Task: Delete all site data and permissions.
Action: Mouse moved to (1210, 30)
Screenshot: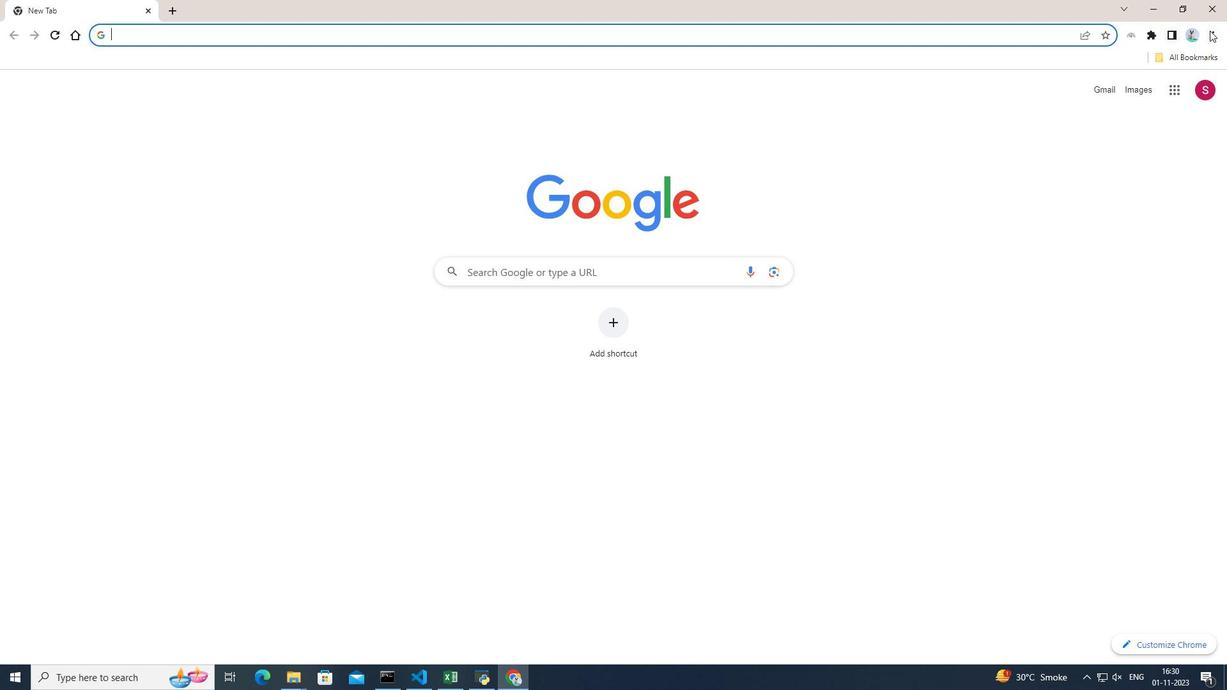 
Action: Mouse pressed left at (1210, 30)
Screenshot: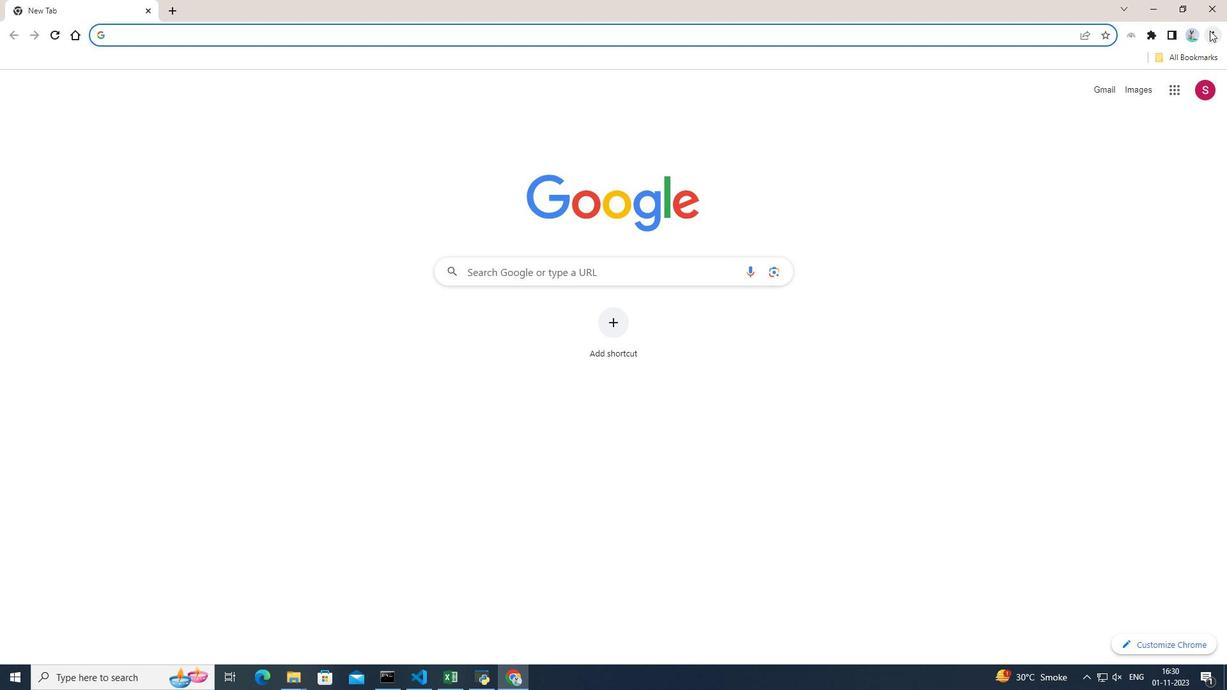 
Action: Mouse moved to (1062, 270)
Screenshot: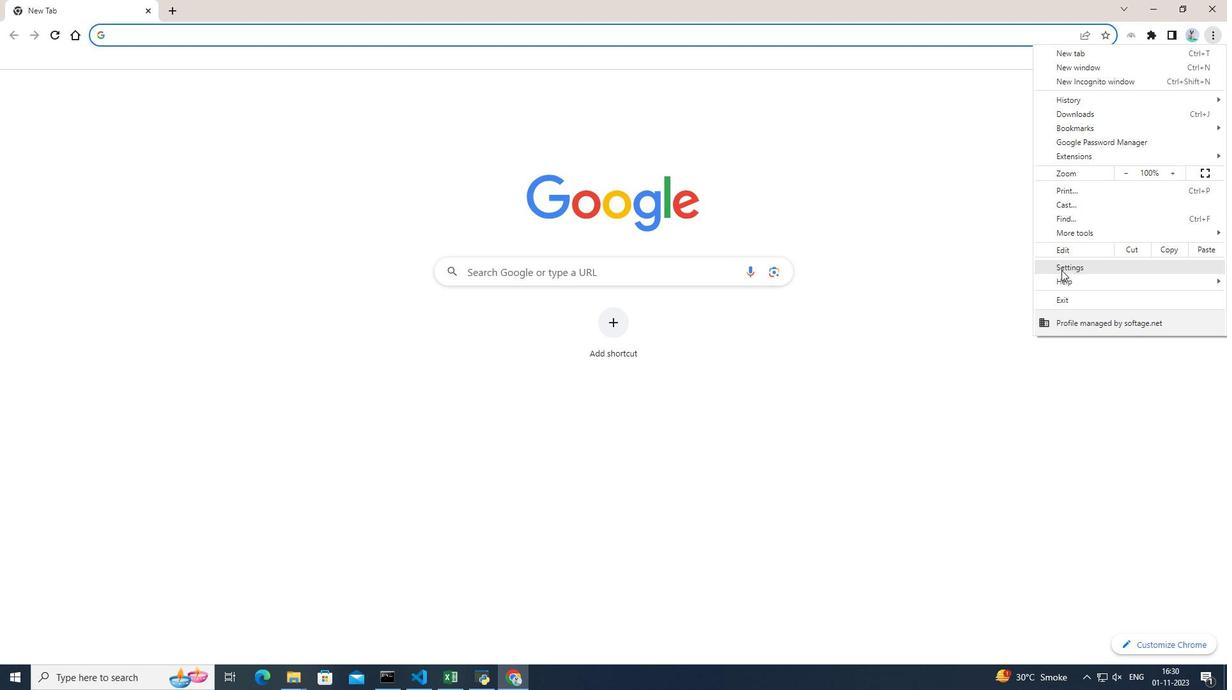 
Action: Mouse pressed left at (1062, 270)
Screenshot: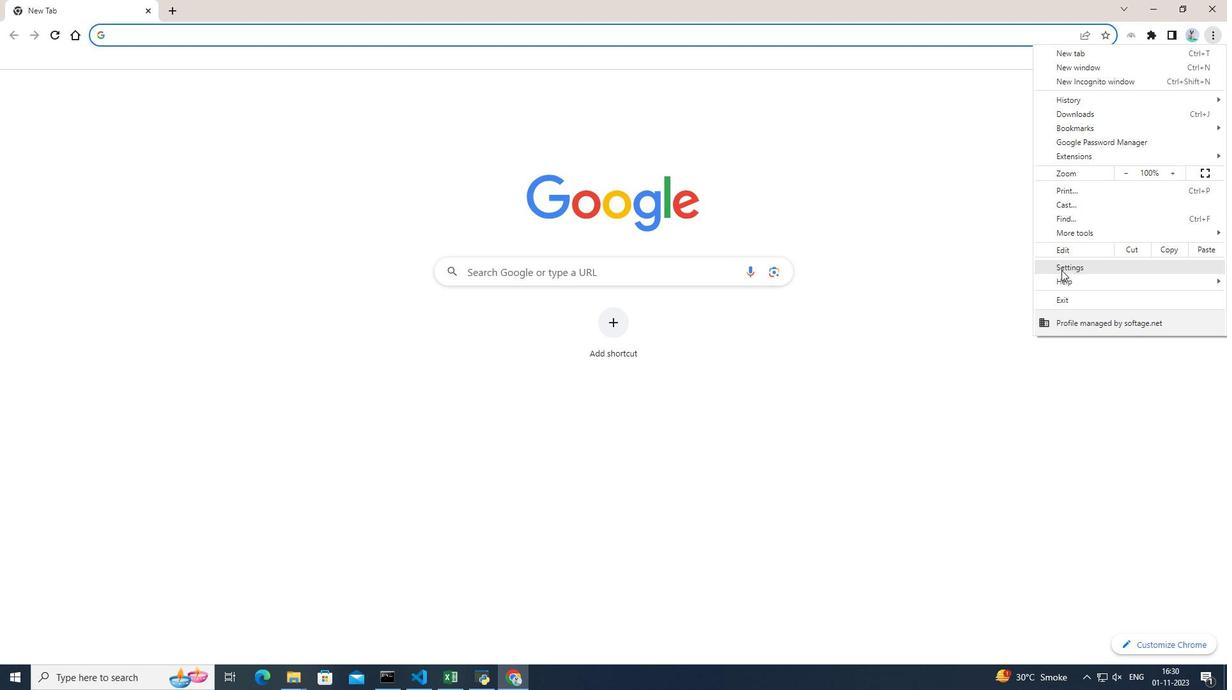 
Action: Mouse moved to (137, 157)
Screenshot: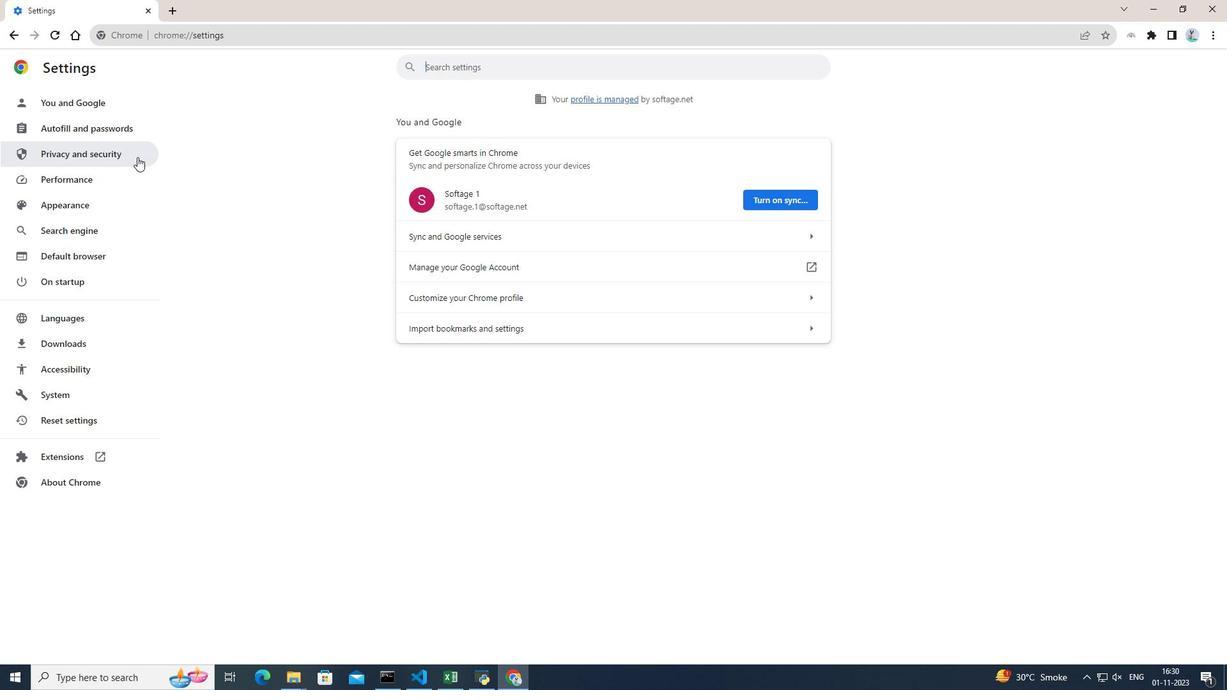 
Action: Mouse pressed left at (137, 157)
Screenshot: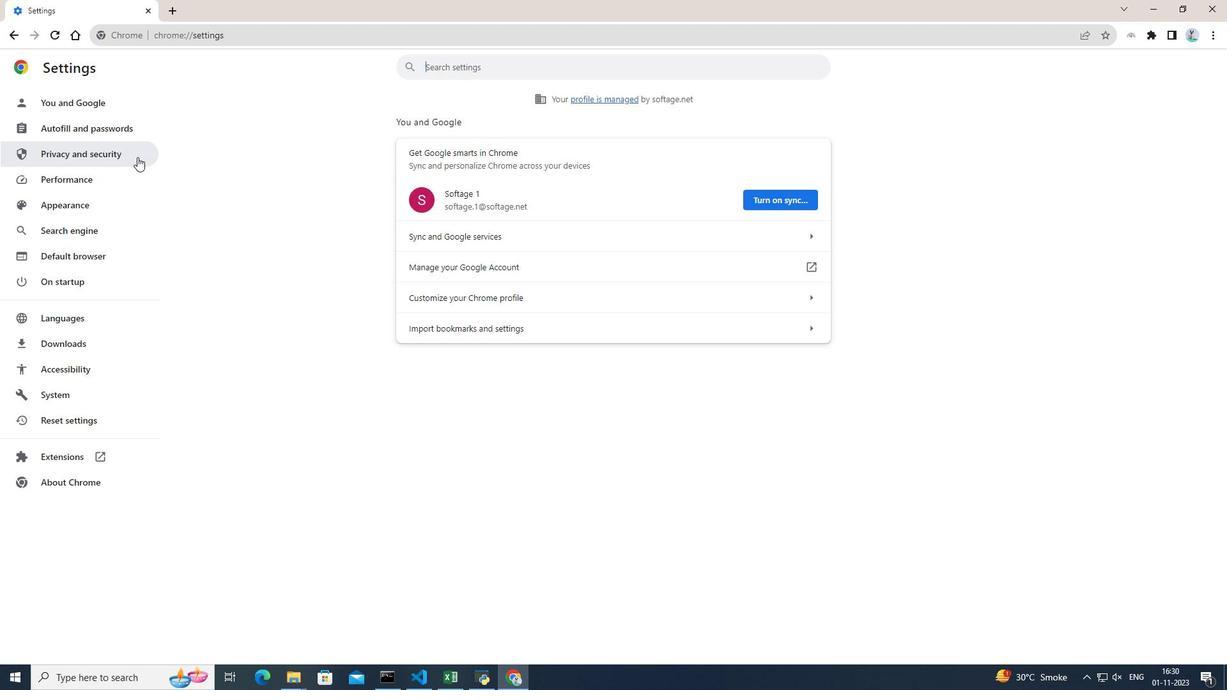 
Action: Mouse moved to (679, 296)
Screenshot: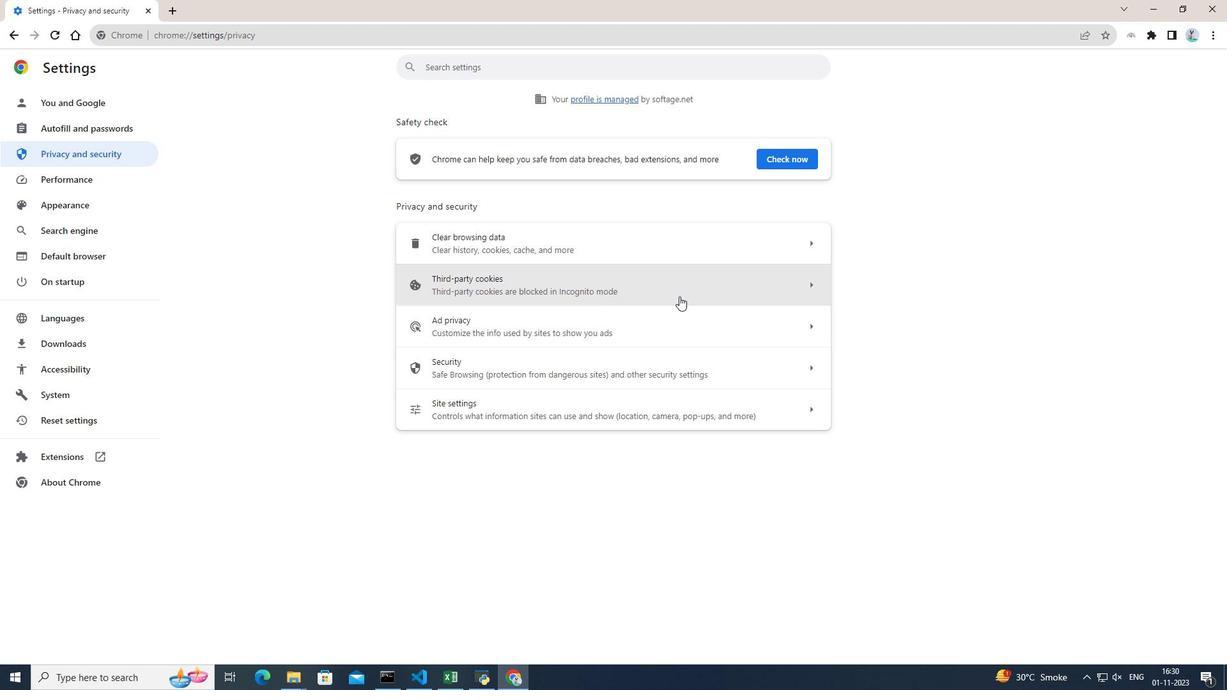
Action: Mouse pressed left at (679, 296)
Screenshot: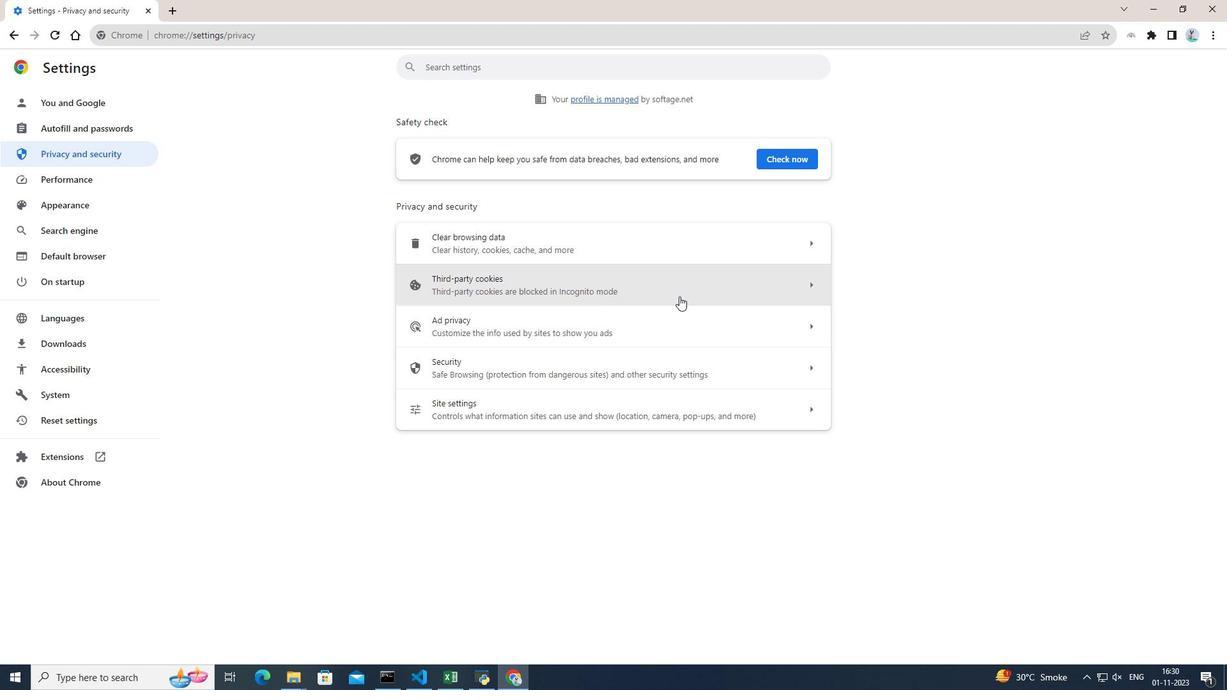 
Action: Mouse moved to (671, 299)
Screenshot: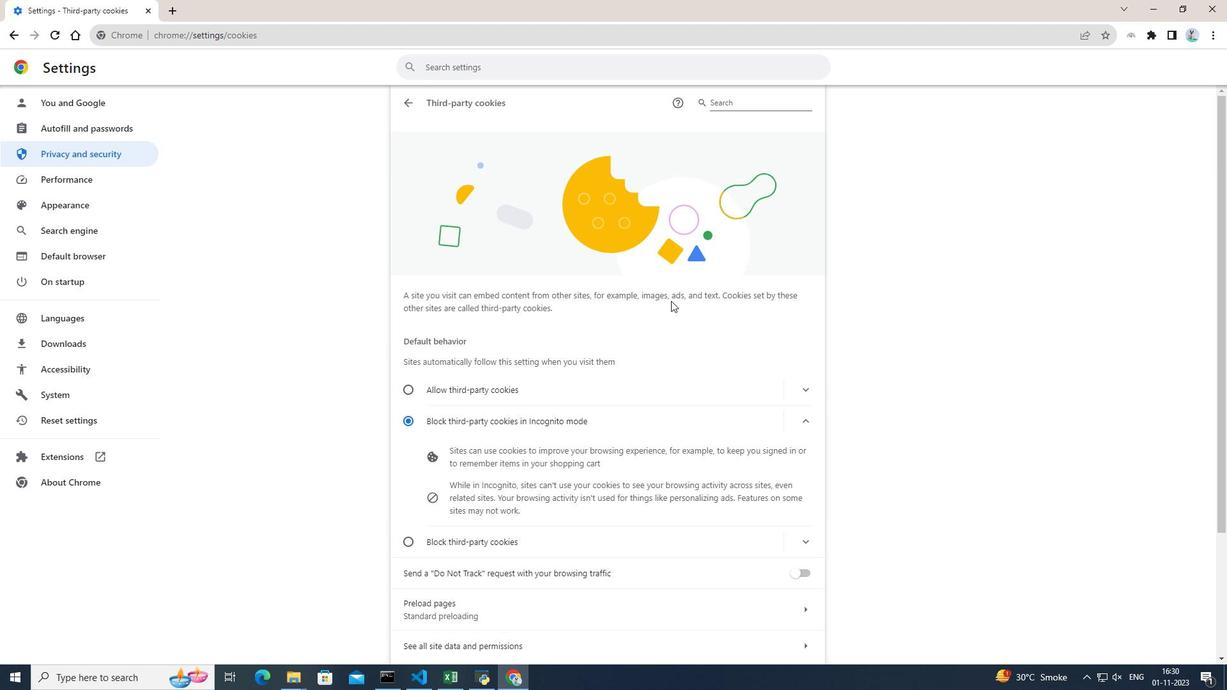 
Action: Mouse scrolled (671, 299) with delta (0, 0)
Screenshot: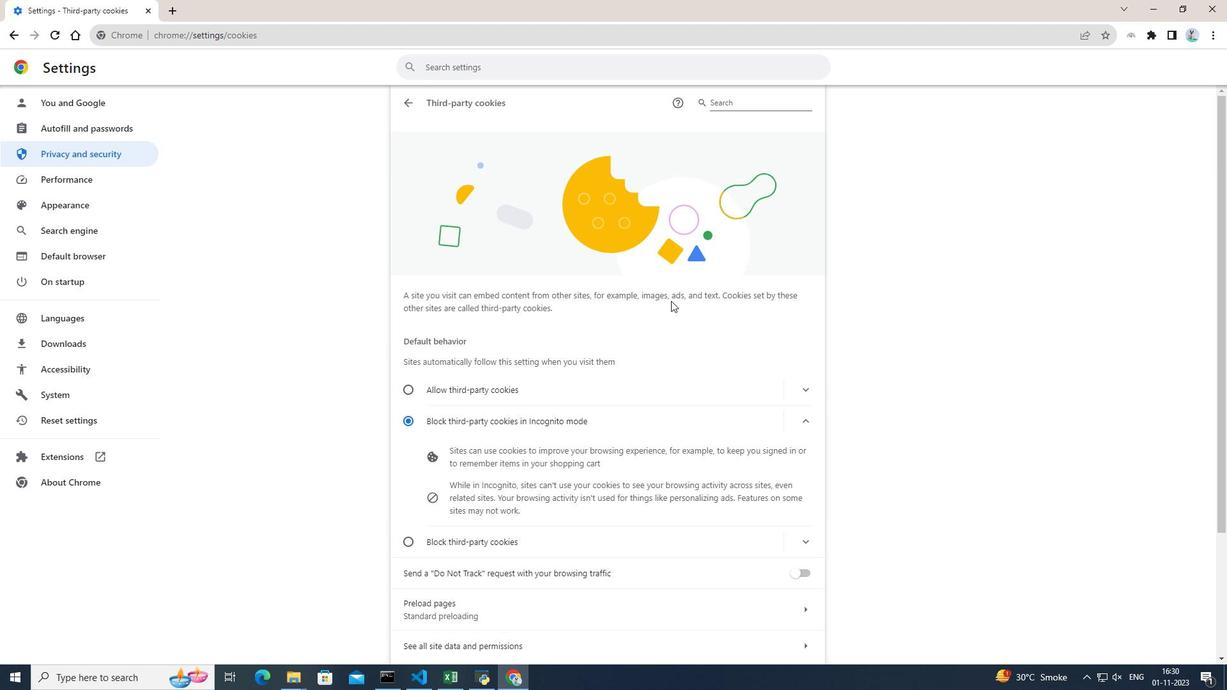 
Action: Mouse moved to (671, 303)
Screenshot: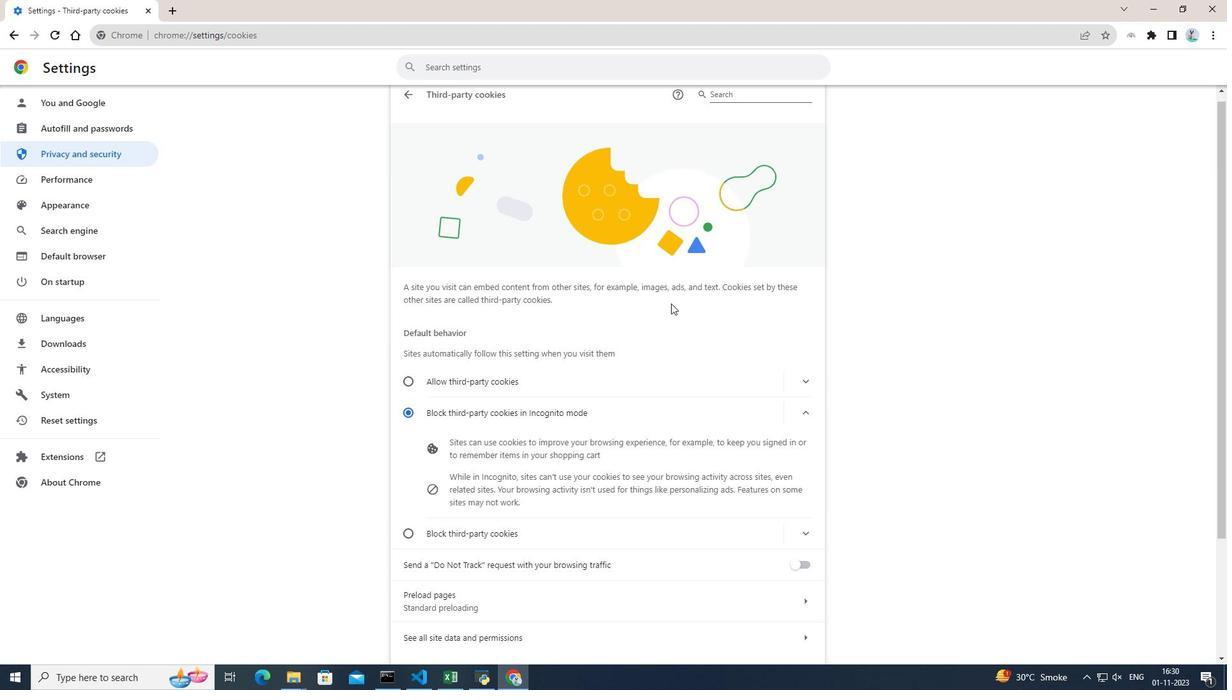 
Action: Mouse scrolled (671, 302) with delta (0, 0)
Screenshot: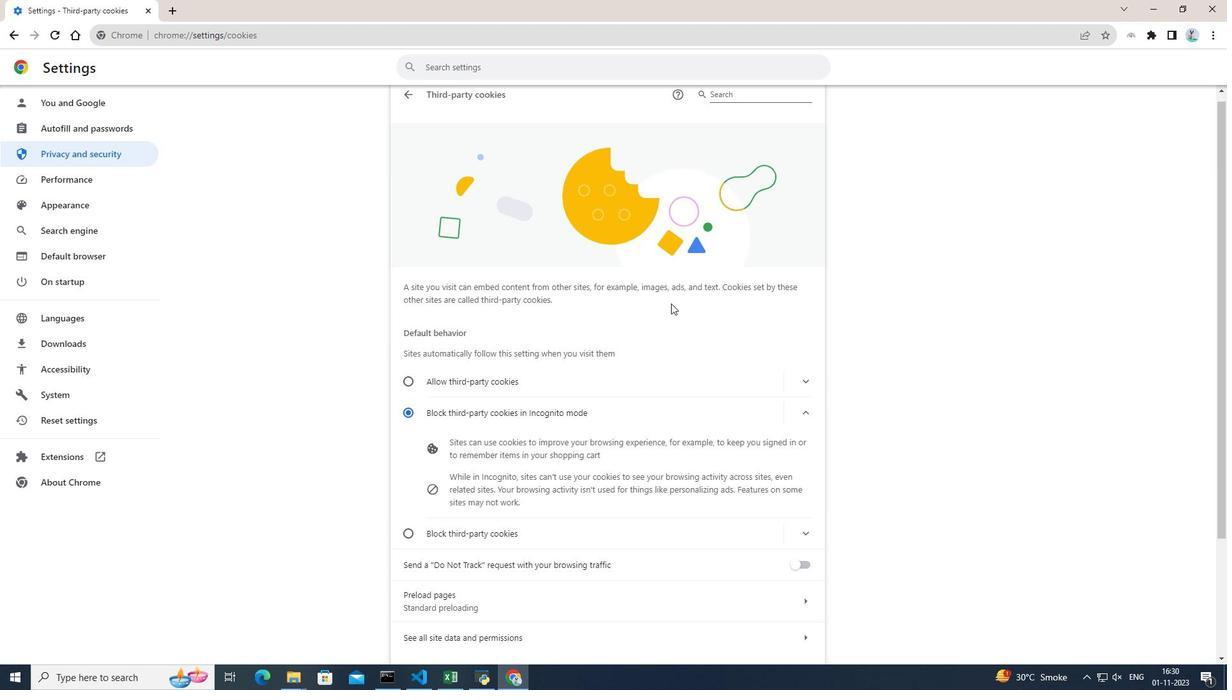 
Action: Mouse moved to (671, 303)
Screenshot: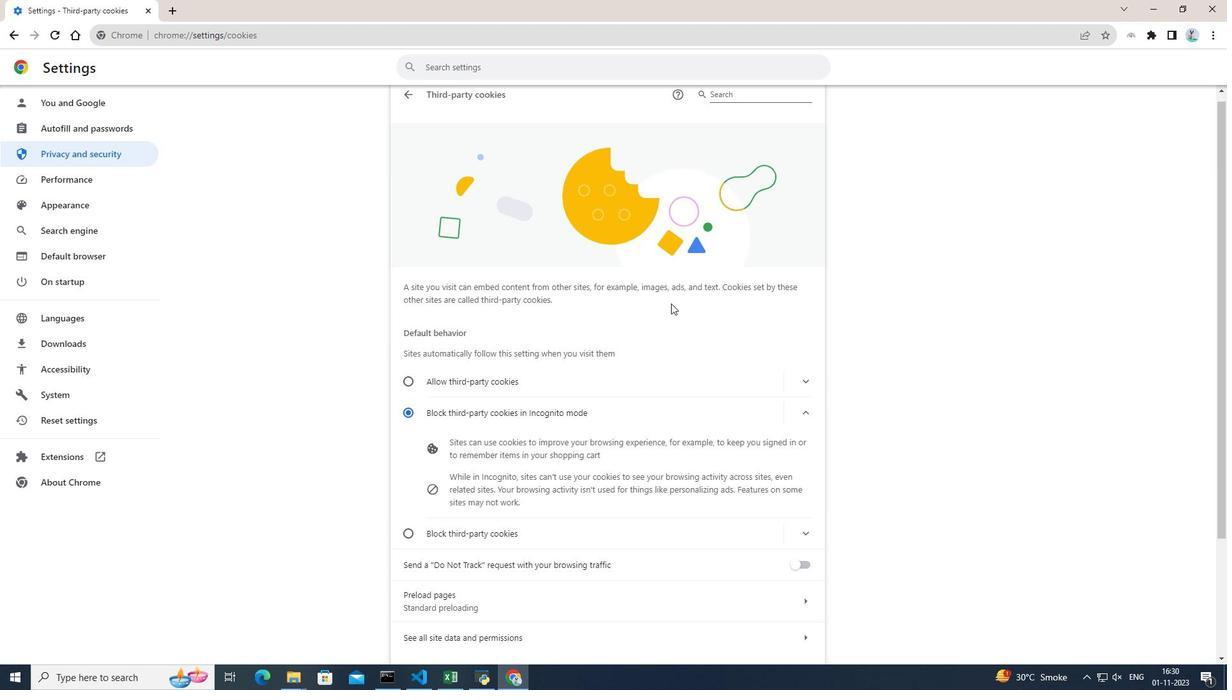 
Action: Mouse scrolled (671, 303) with delta (0, 0)
Screenshot: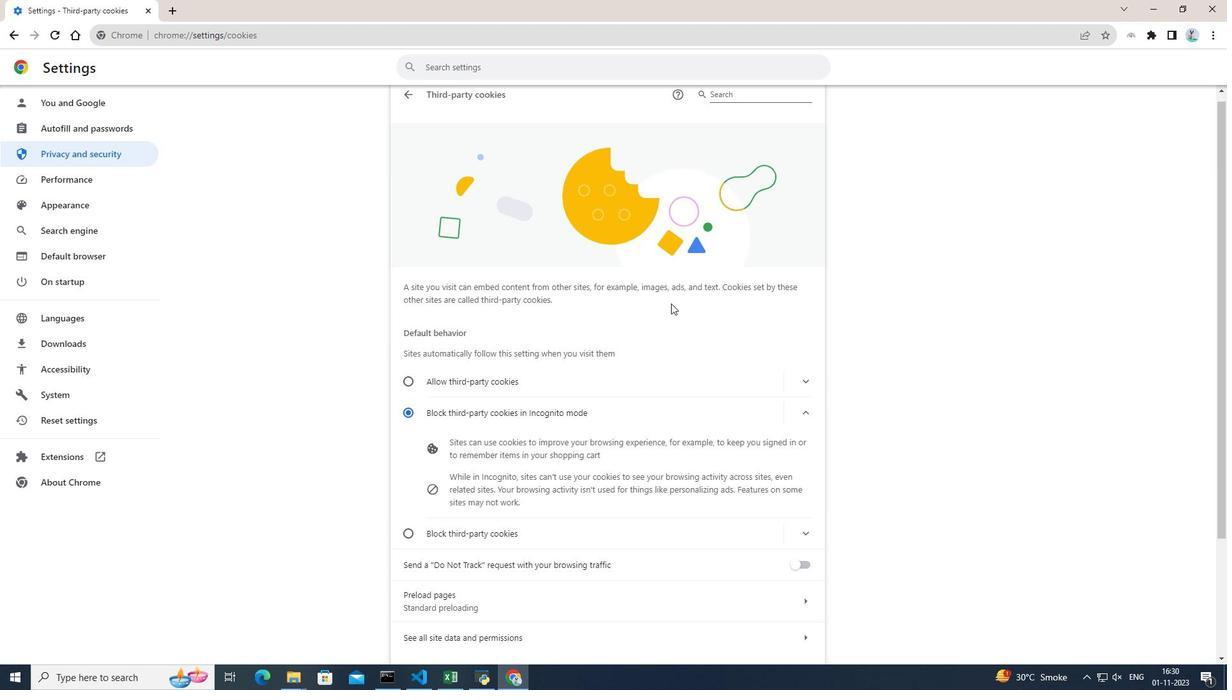 
Action: Mouse moved to (672, 304)
Screenshot: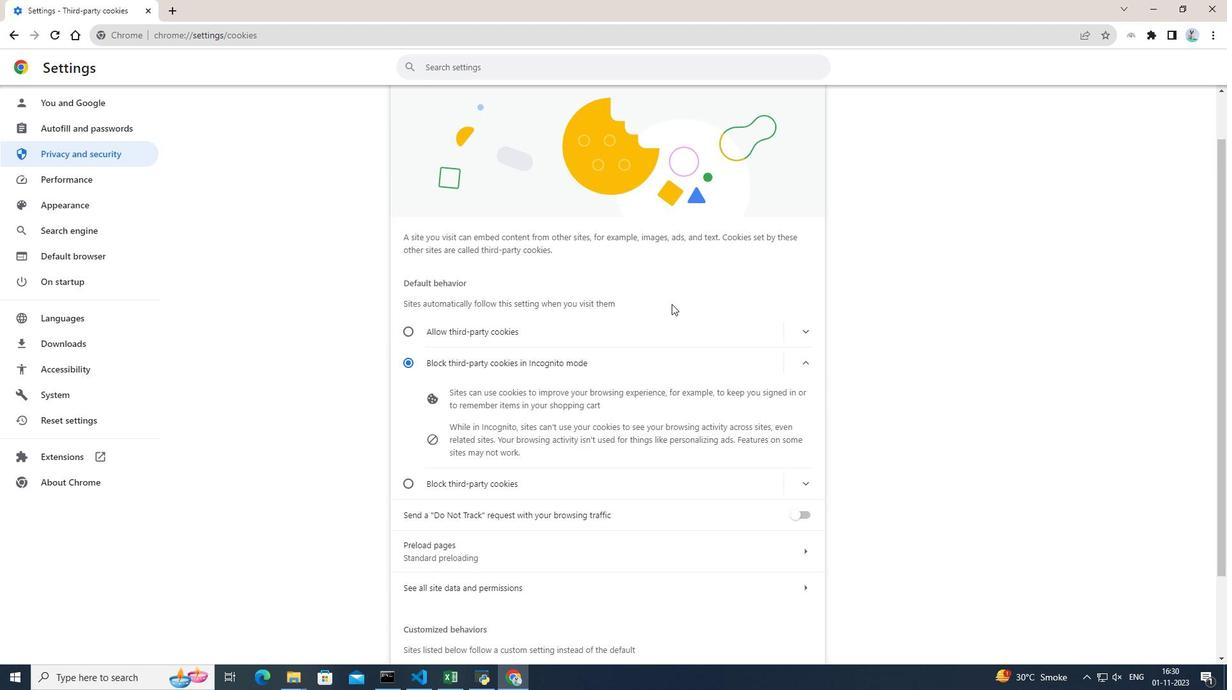 
Action: Mouse scrolled (672, 303) with delta (0, 0)
Screenshot: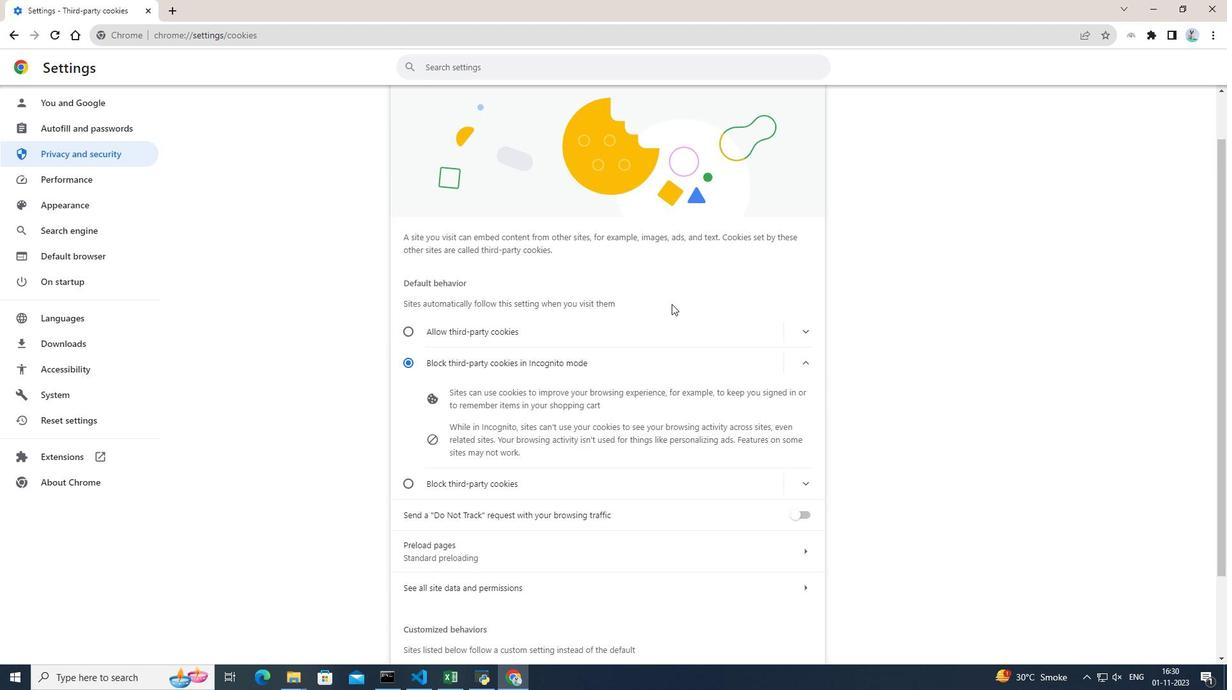 
Action: Mouse moved to (584, 485)
Screenshot: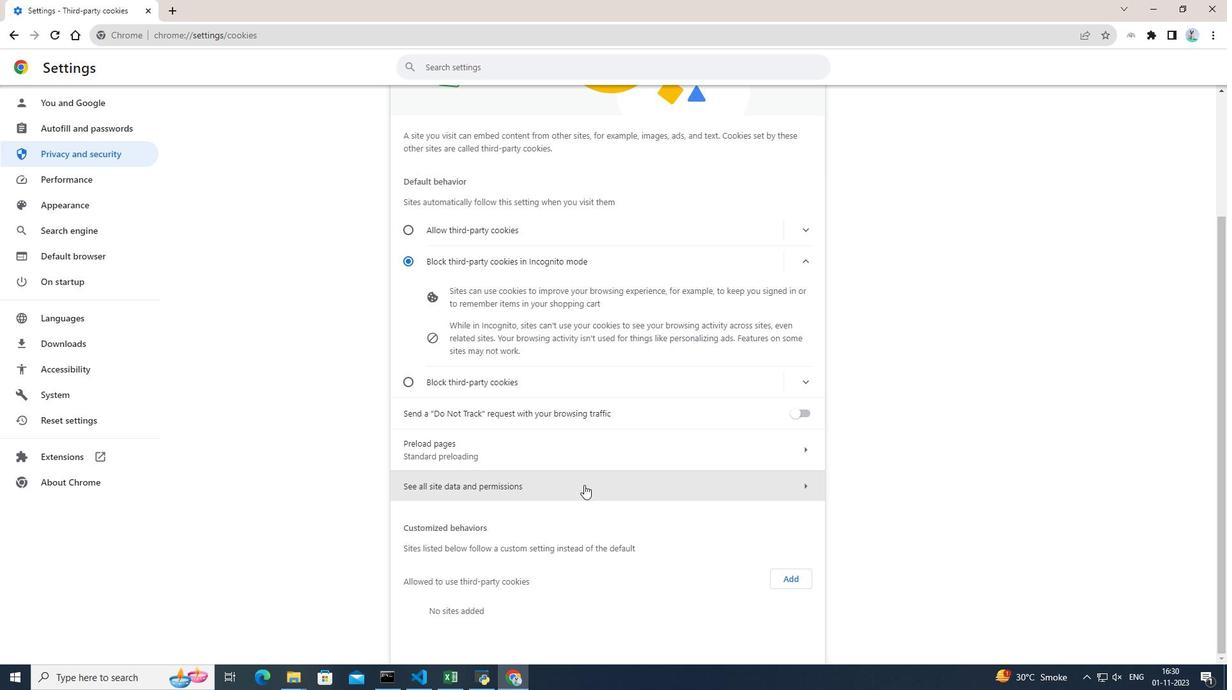 
Action: Mouse pressed left at (584, 485)
Screenshot: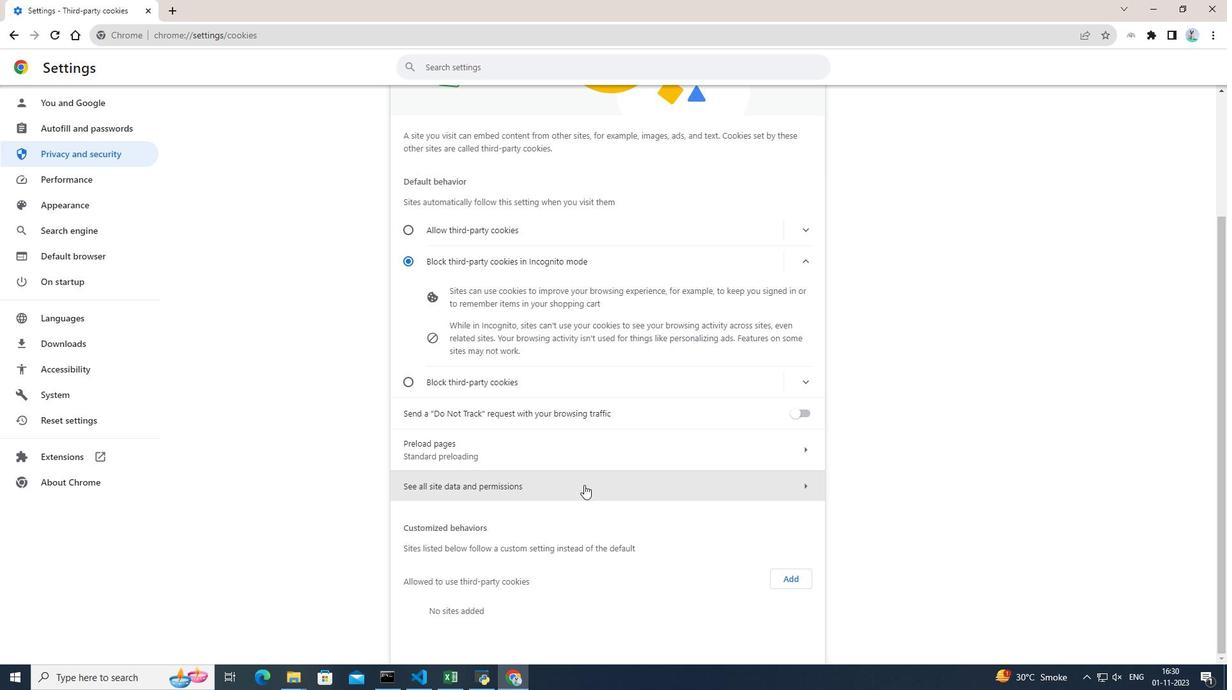 
Action: Mouse moved to (766, 179)
Screenshot: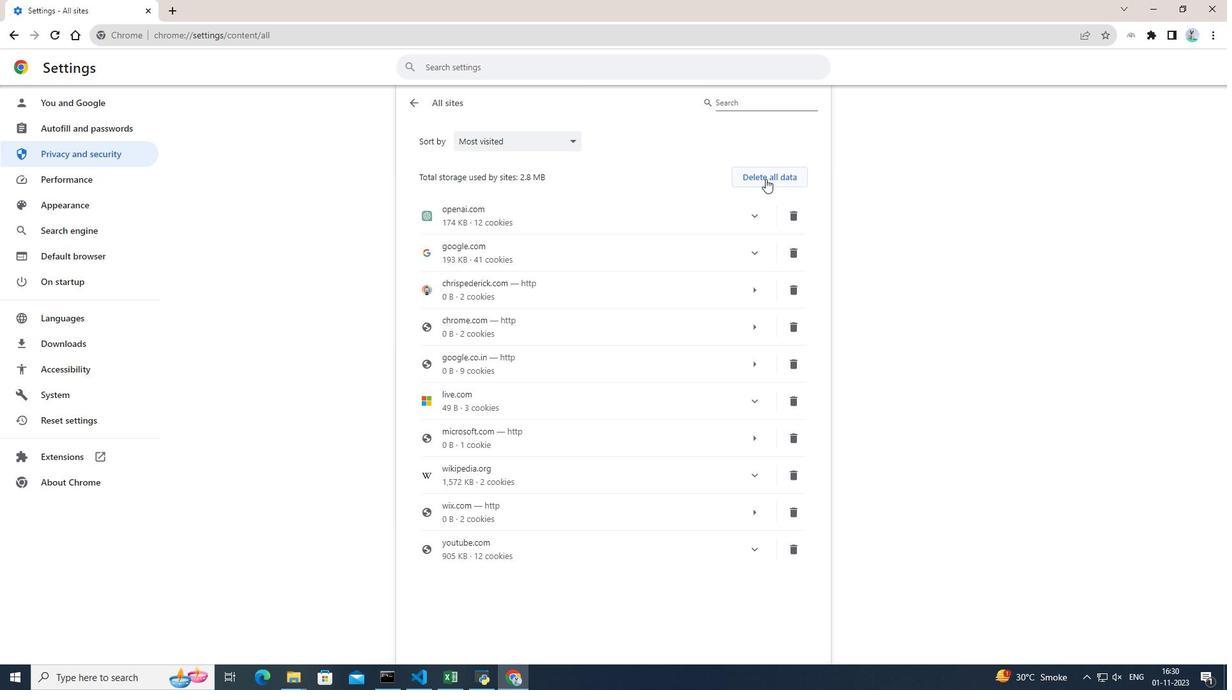 
Action: Mouse pressed left at (766, 179)
Screenshot: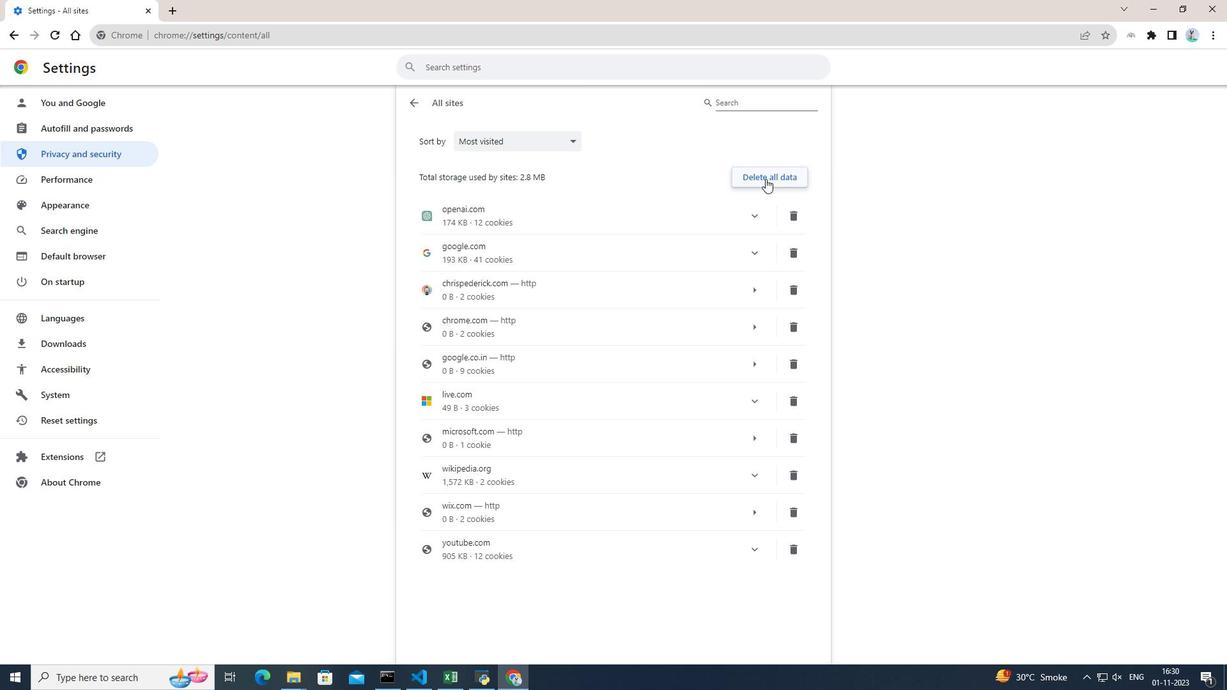 
Action: Mouse pressed left at (766, 179)
Screenshot: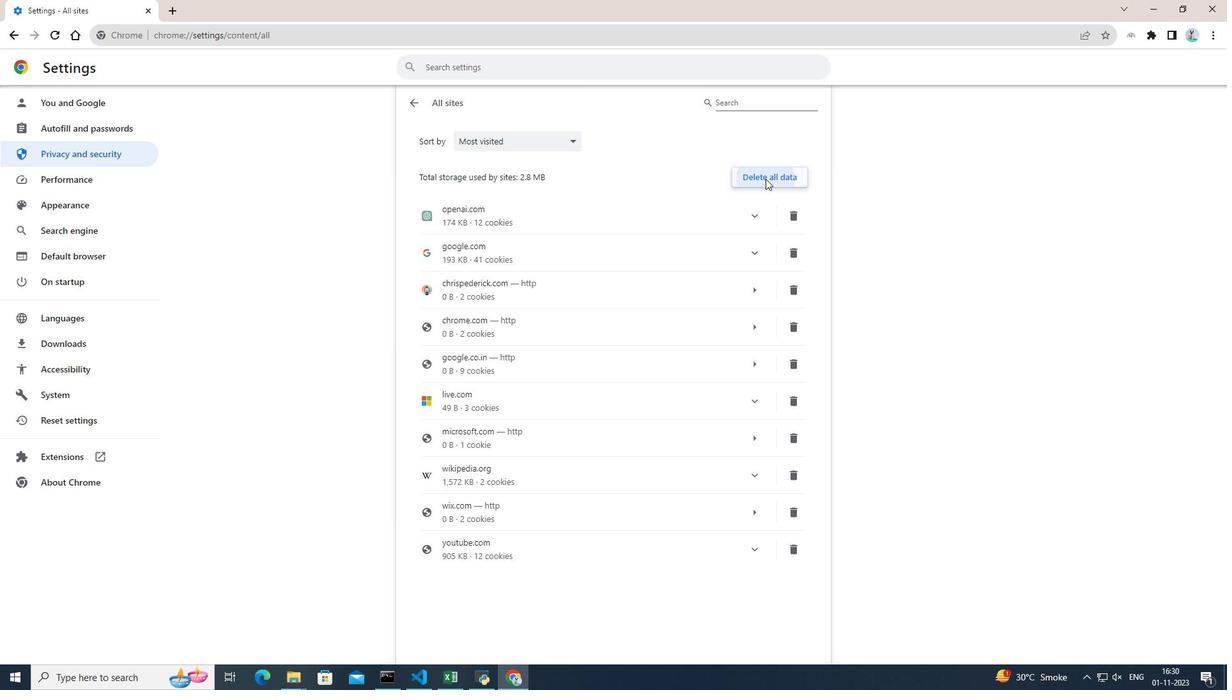 
Action: Mouse moved to (745, 406)
Screenshot: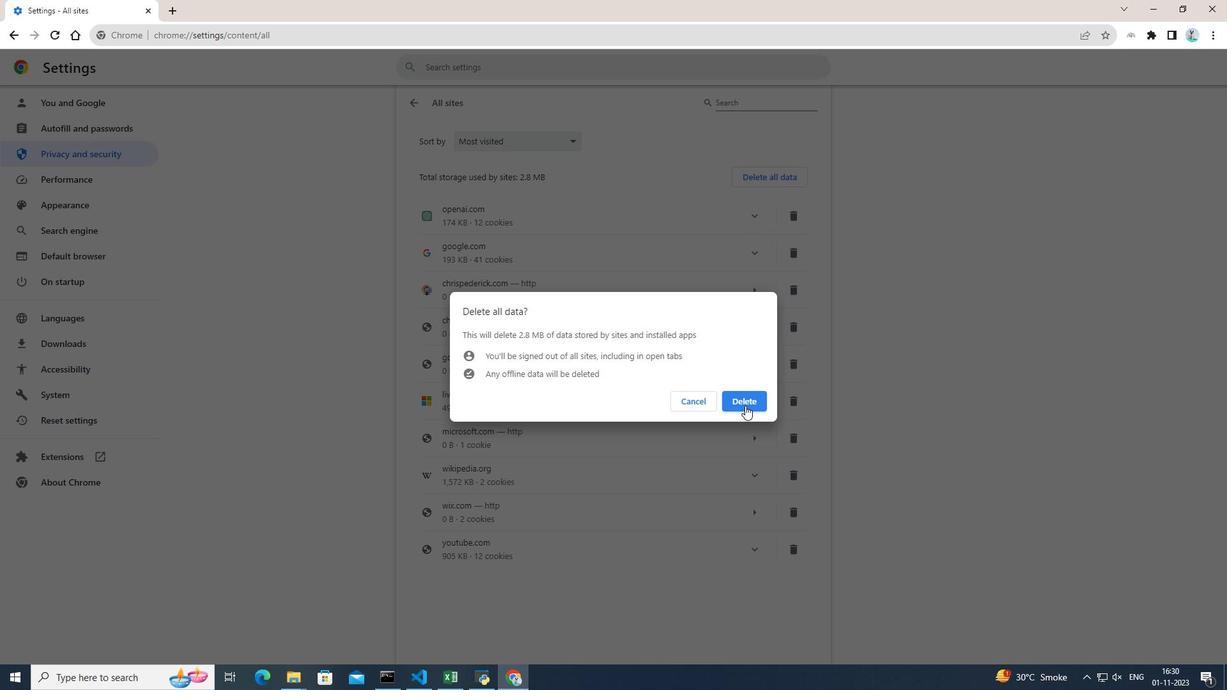 
Action: Mouse pressed left at (745, 406)
Screenshot: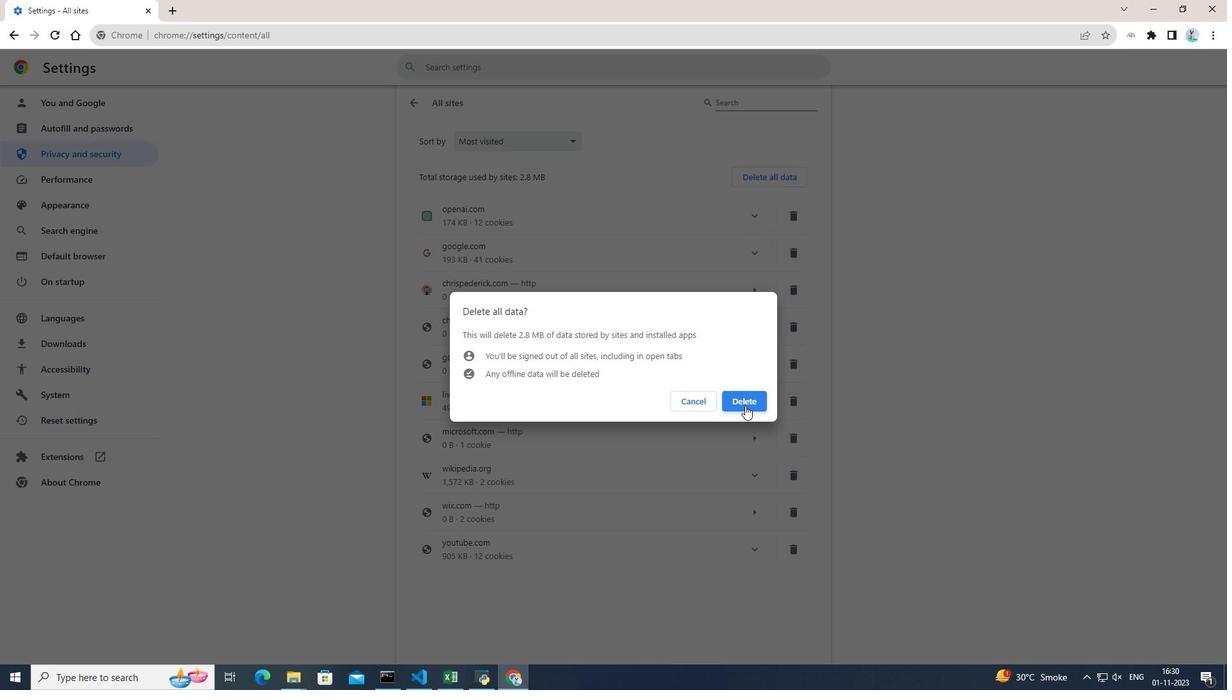 
Action: Mouse moved to (1135, 354)
Screenshot: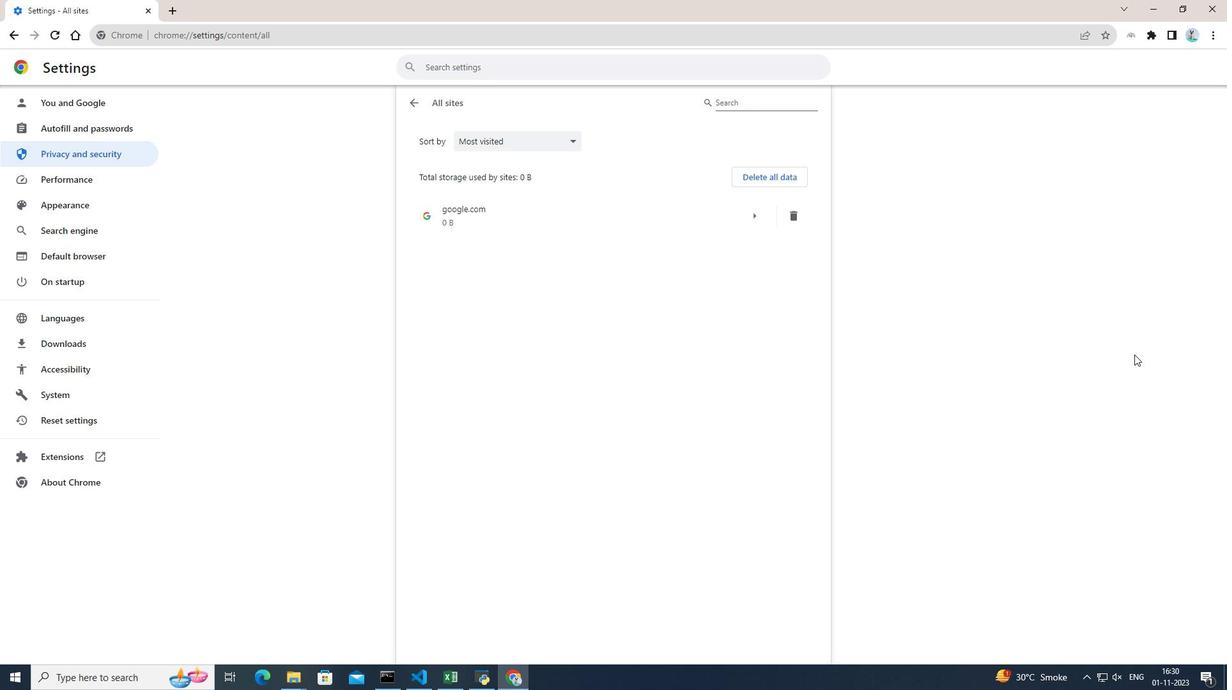 
